 Task: Compose a message to Hitesh Gulati.
Action: Mouse moved to (593, 59)
Screenshot: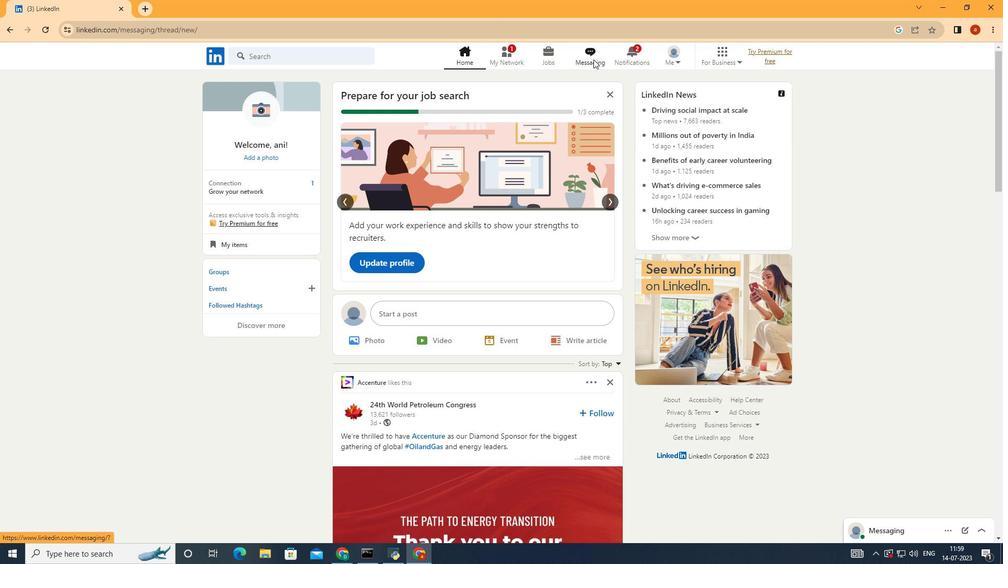 
Action: Mouse pressed left at (593, 59)
Screenshot: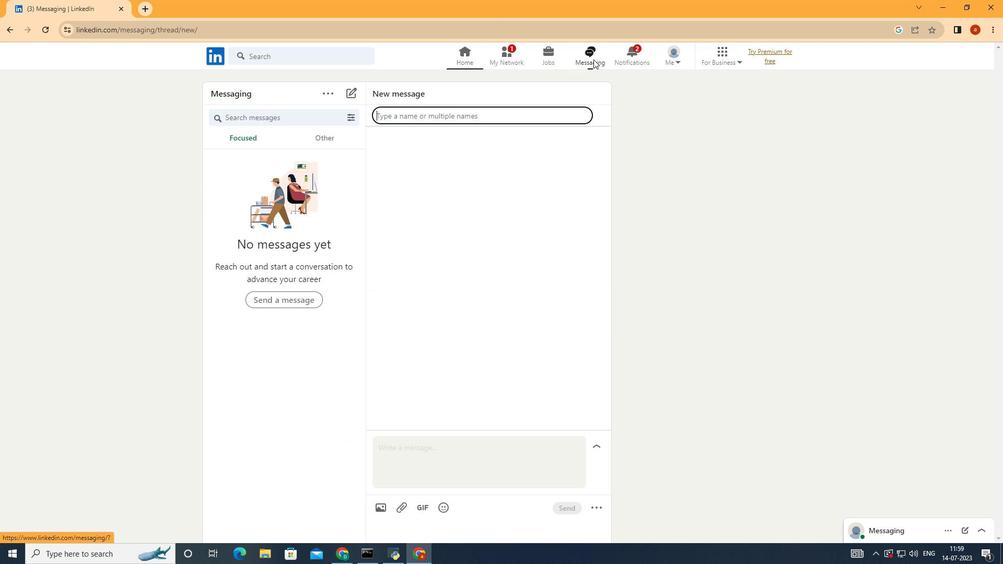 
Action: Mouse moved to (353, 89)
Screenshot: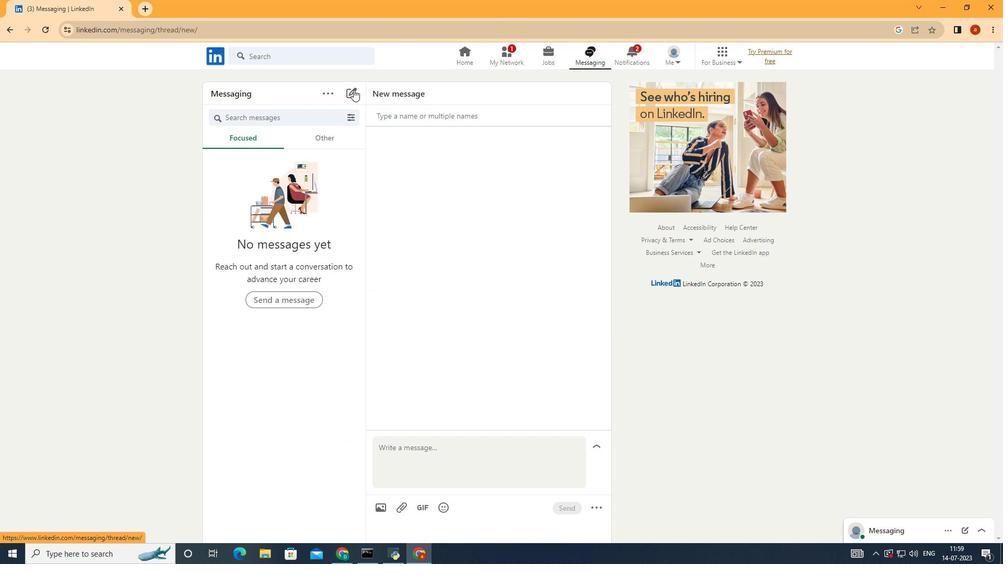 
Action: Mouse pressed left at (353, 89)
Screenshot: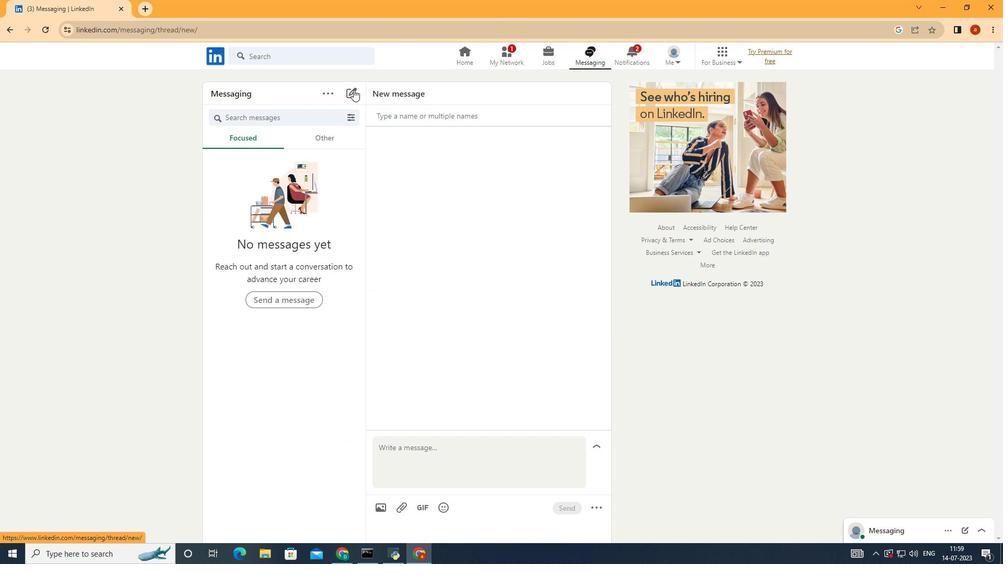
Action: Mouse moved to (389, 116)
Screenshot: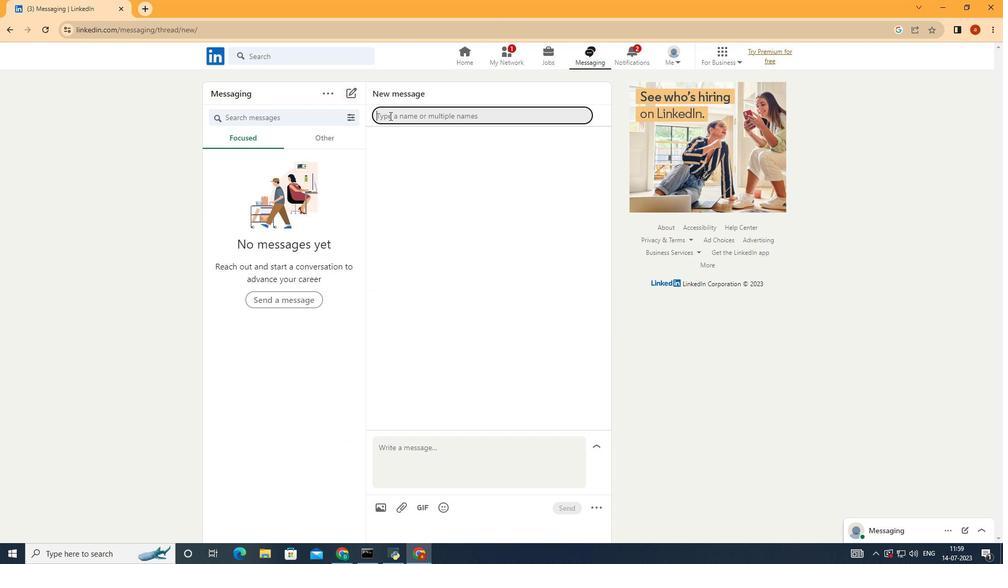 
Action: Mouse pressed left at (389, 116)
Screenshot: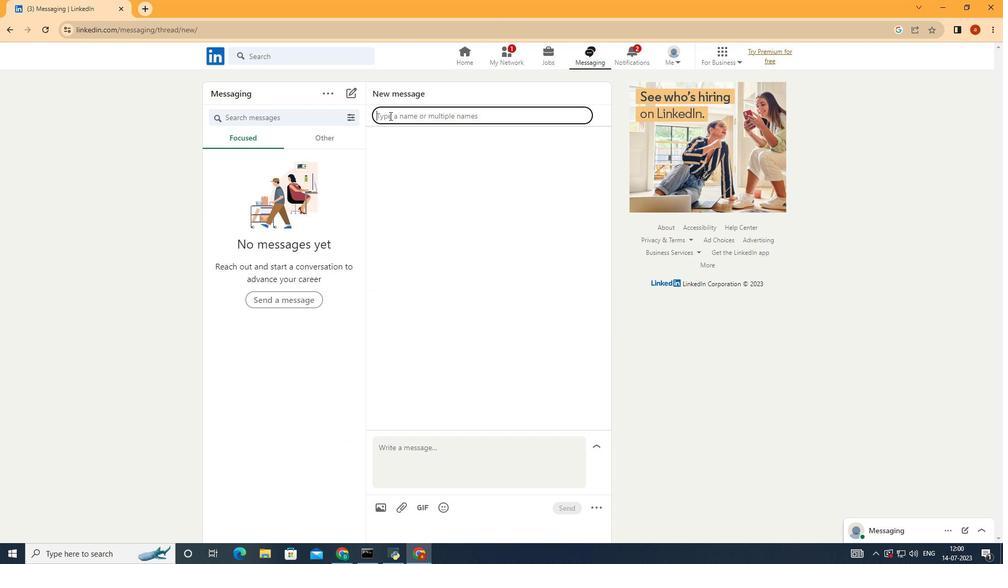 
Action: Key pressed <Key.shift><Key.shift><Key.shift><Key.shift><Key.shift><Key.shift><Key.shift>Hitesh<Key.space><Key.shift>Gulati
Screenshot: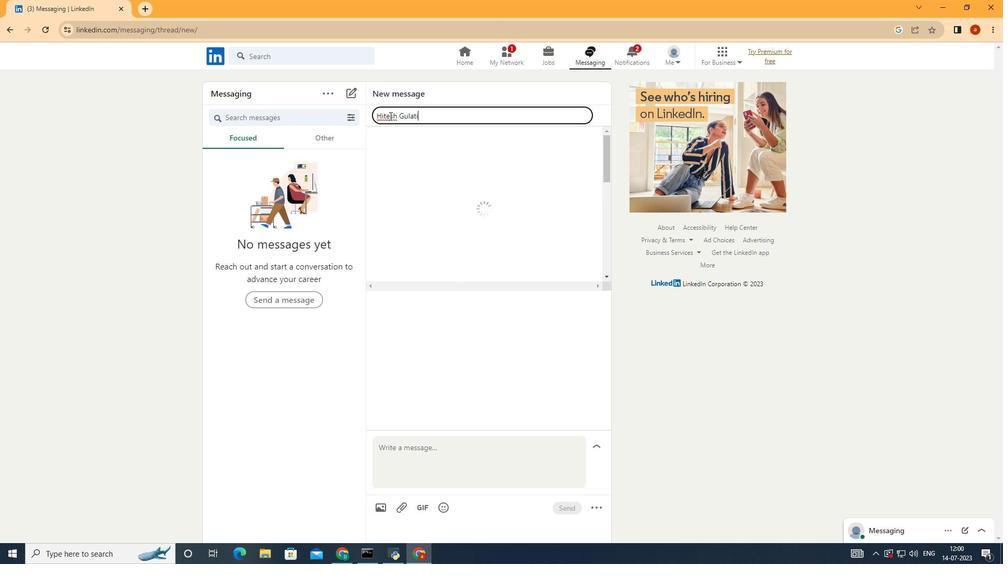
Action: Mouse moved to (429, 137)
Screenshot: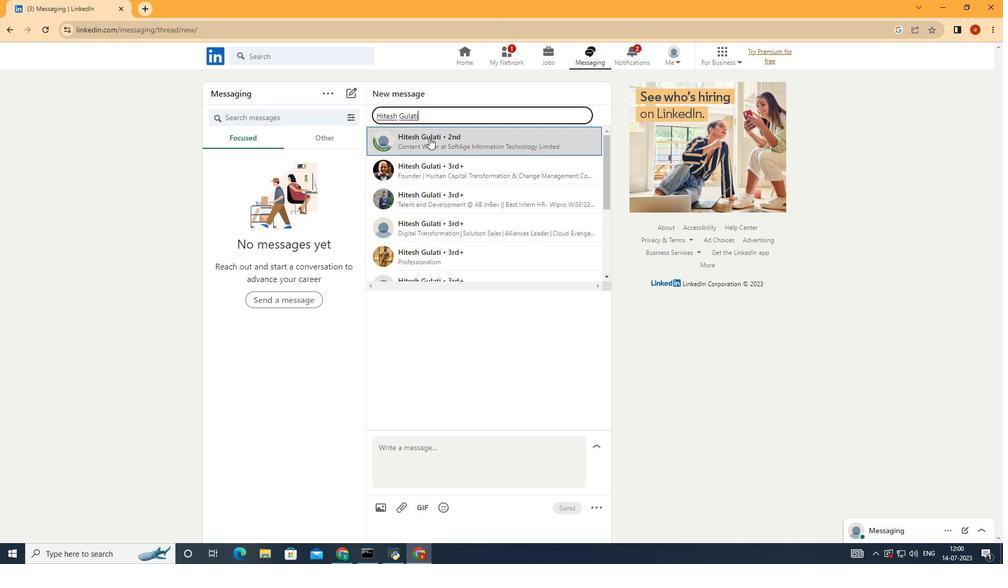 
Action: Mouse pressed left at (429, 137)
Screenshot: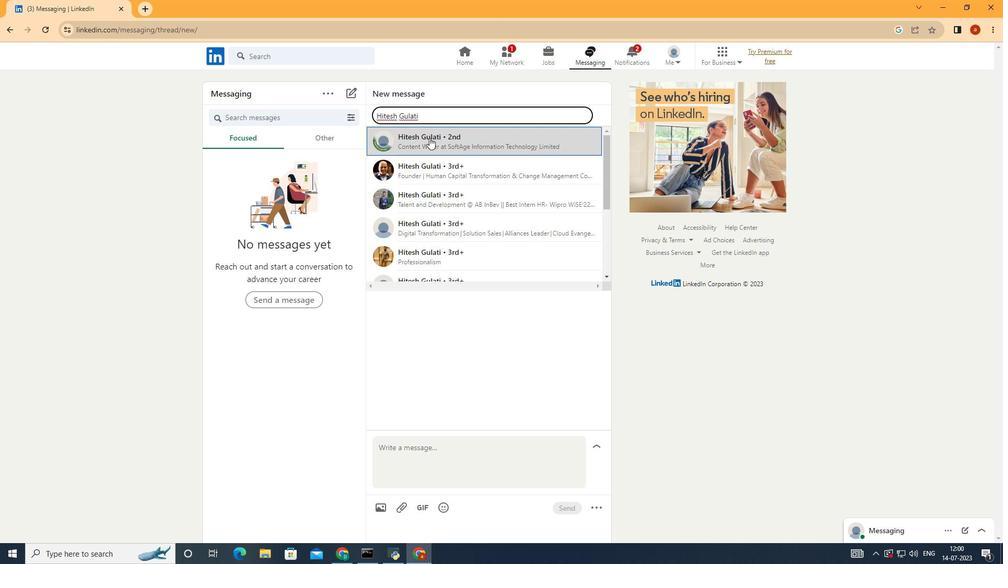 
Action: Mouse moved to (427, 139)
Screenshot: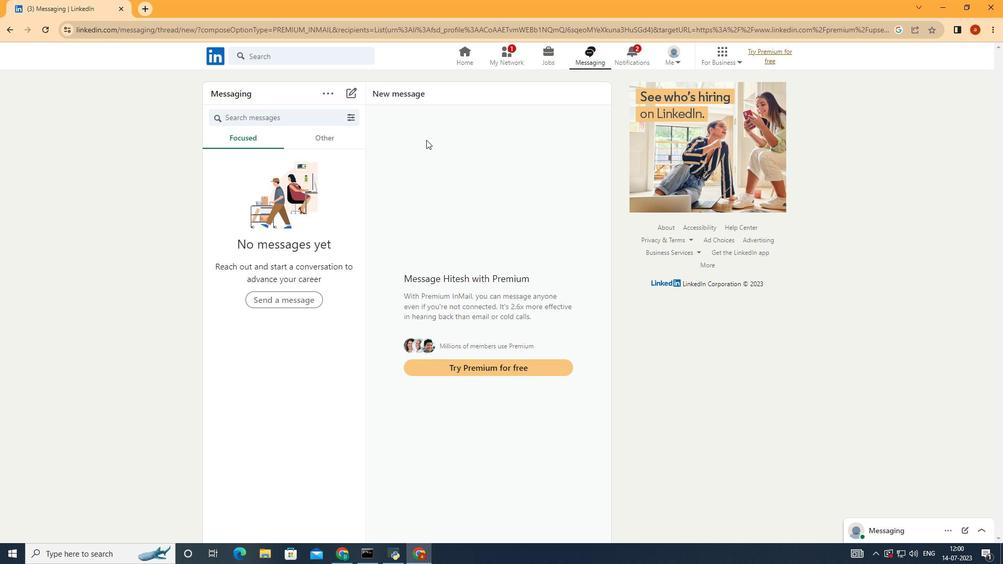 
